 Task: Toggle the keybinding profiling option in the setting sync.
Action: Mouse moved to (19, 463)
Screenshot: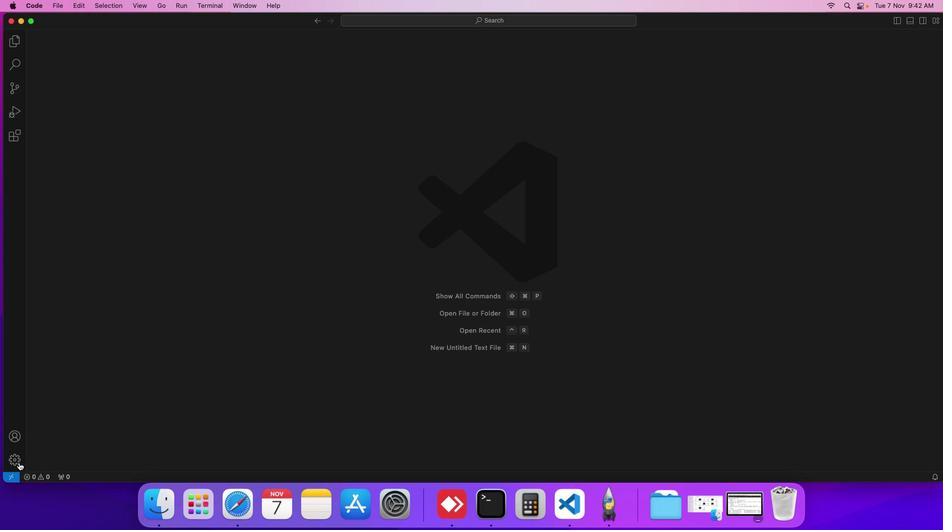 
Action: Mouse pressed left at (19, 463)
Screenshot: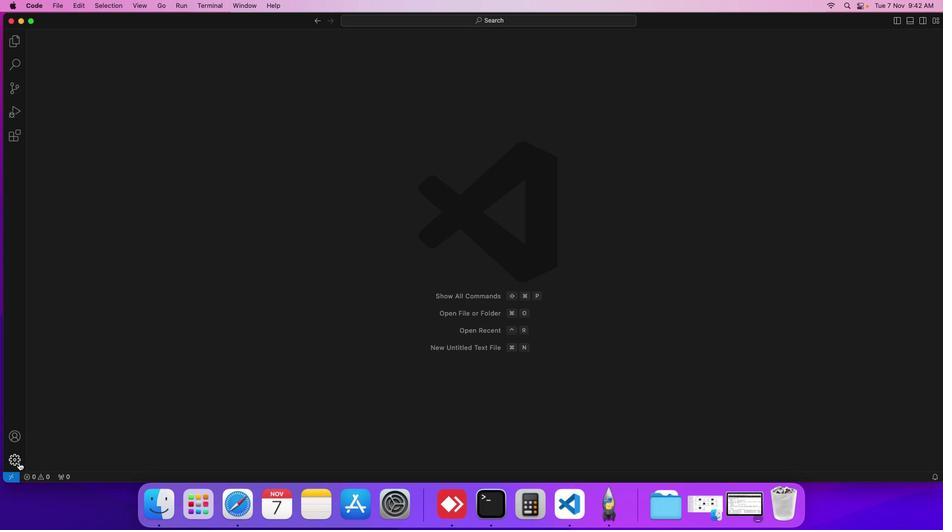 
Action: Mouse moved to (38, 385)
Screenshot: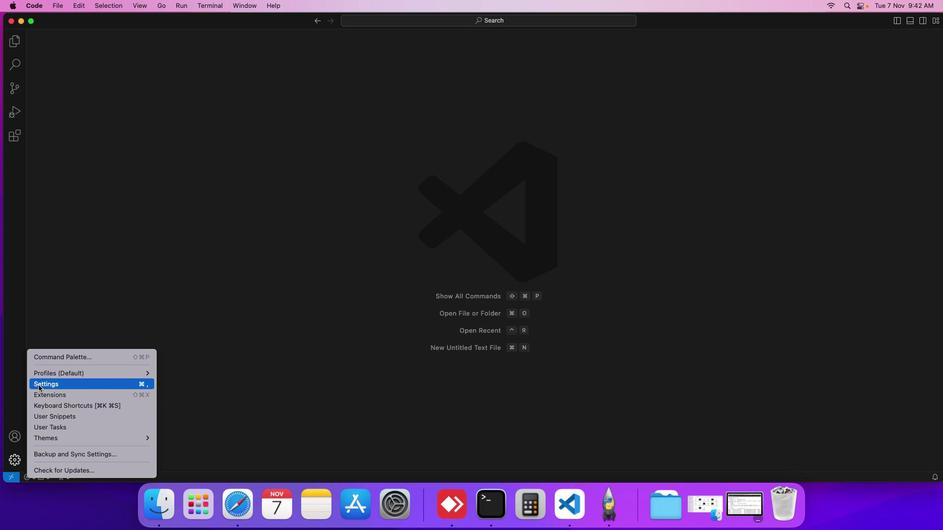 
Action: Mouse pressed left at (38, 385)
Screenshot: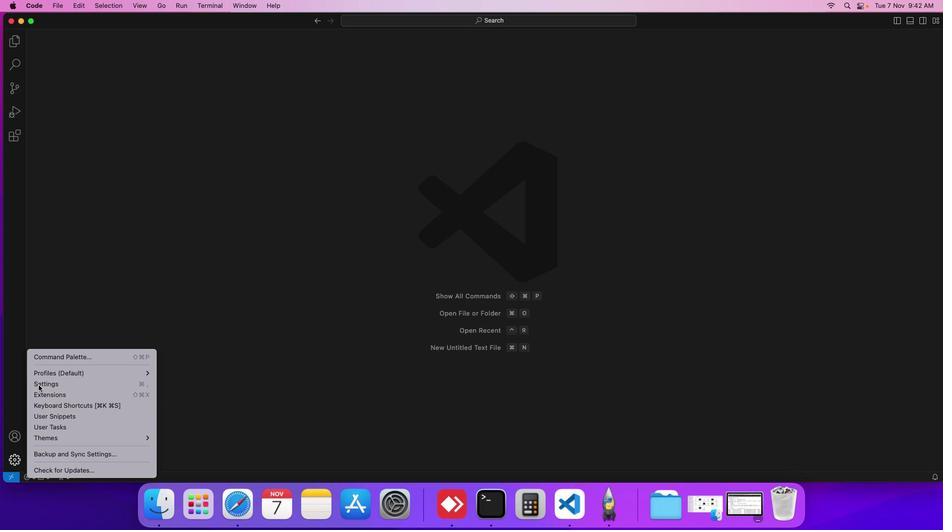 
Action: Mouse moved to (232, 156)
Screenshot: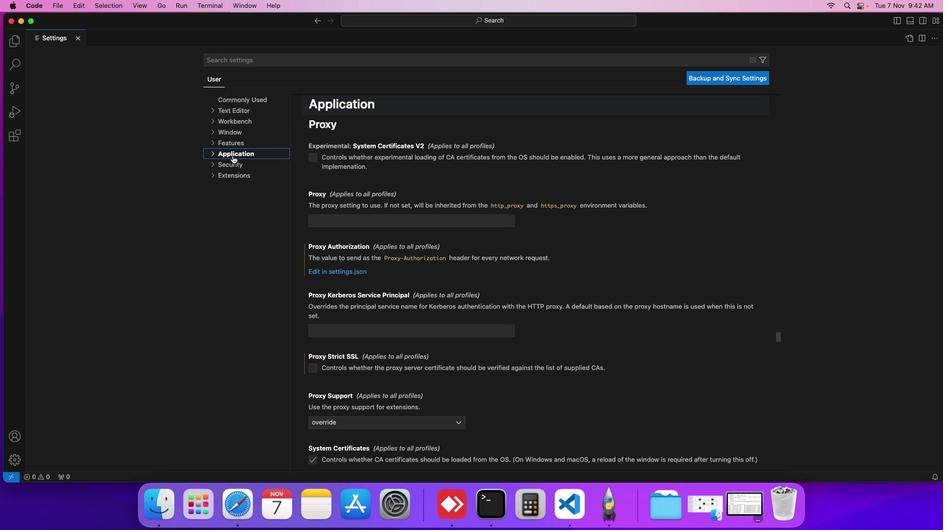 
Action: Mouse pressed left at (232, 156)
Screenshot: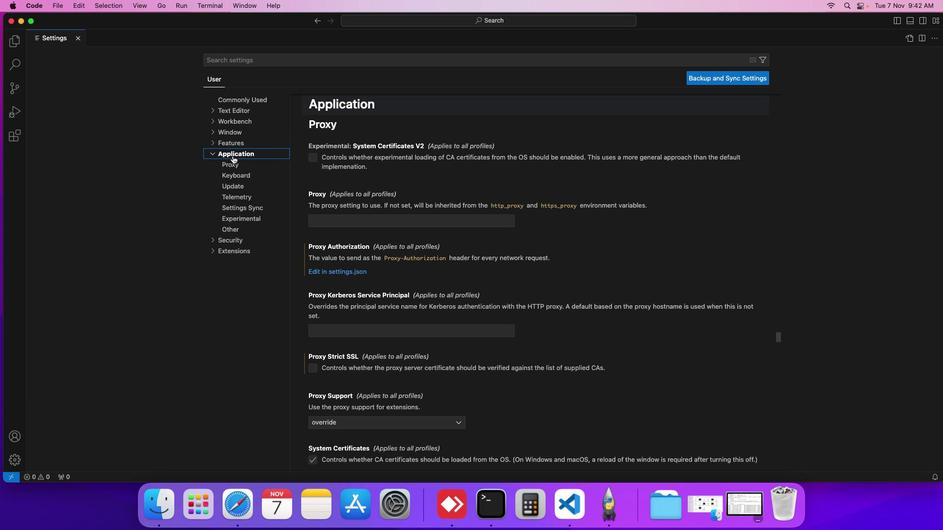 
Action: Mouse moved to (237, 203)
Screenshot: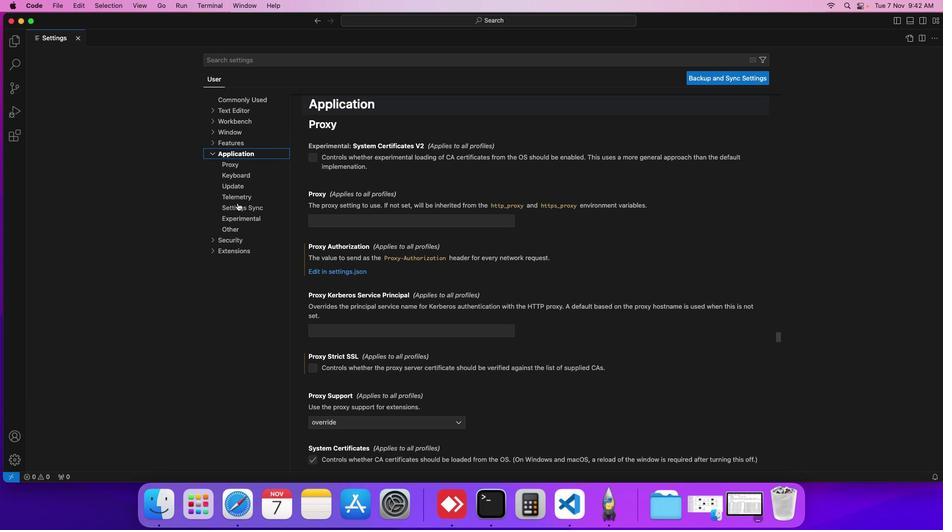 
Action: Mouse pressed left at (237, 203)
Screenshot: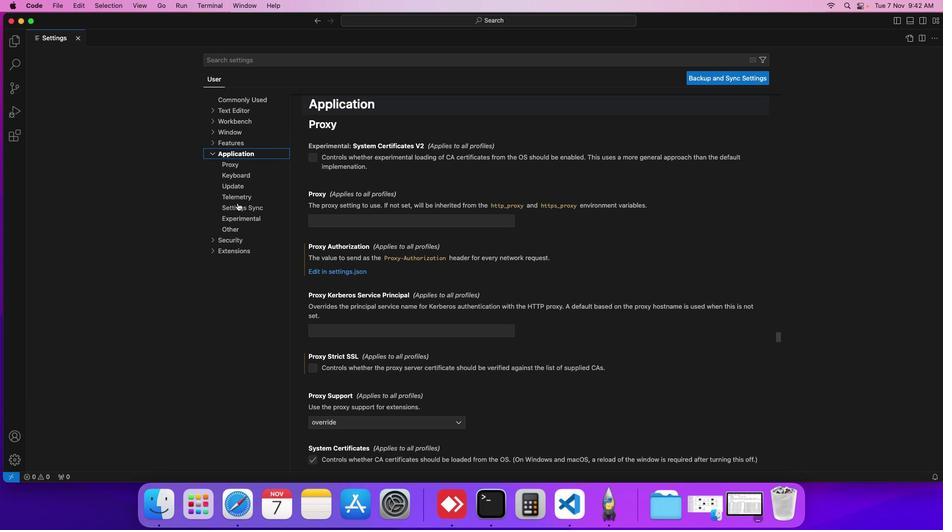 
Action: Mouse moved to (367, 247)
Screenshot: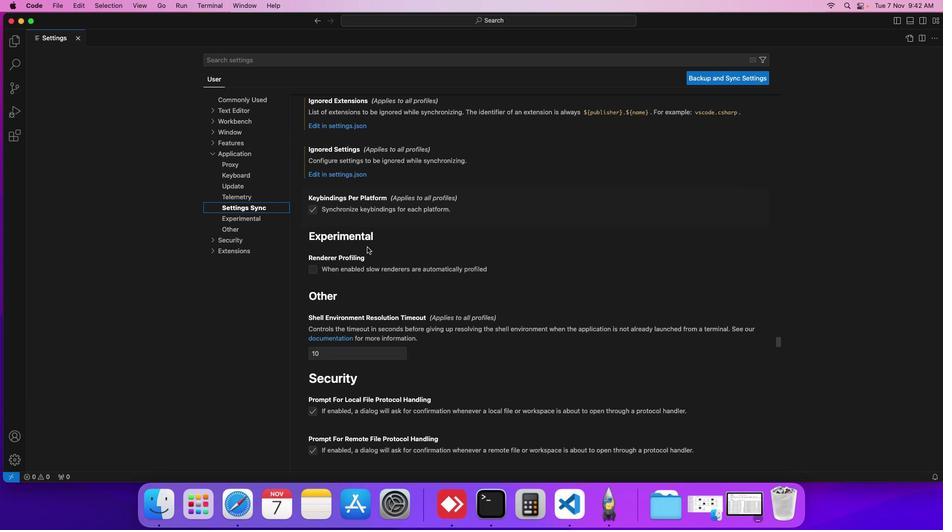 
Action: Mouse scrolled (367, 247) with delta (0, 0)
Screenshot: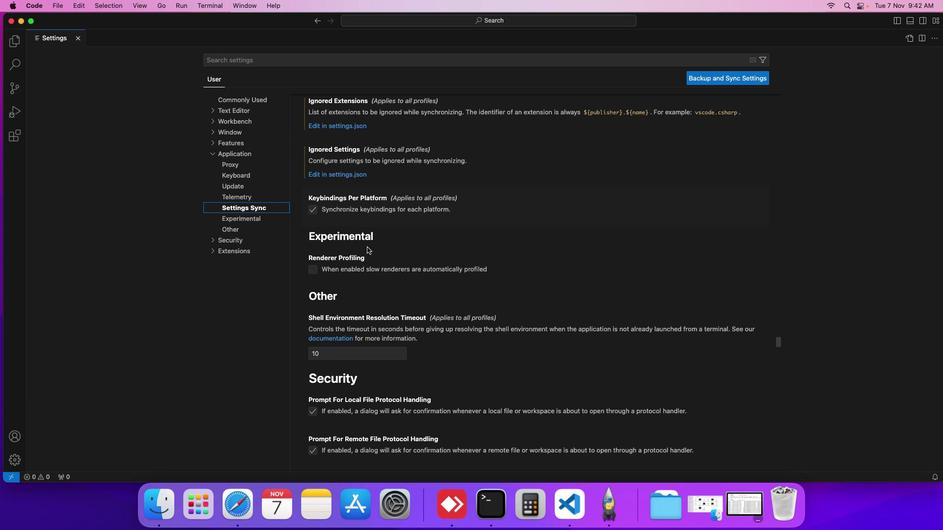 
Action: Mouse scrolled (367, 247) with delta (0, 0)
Screenshot: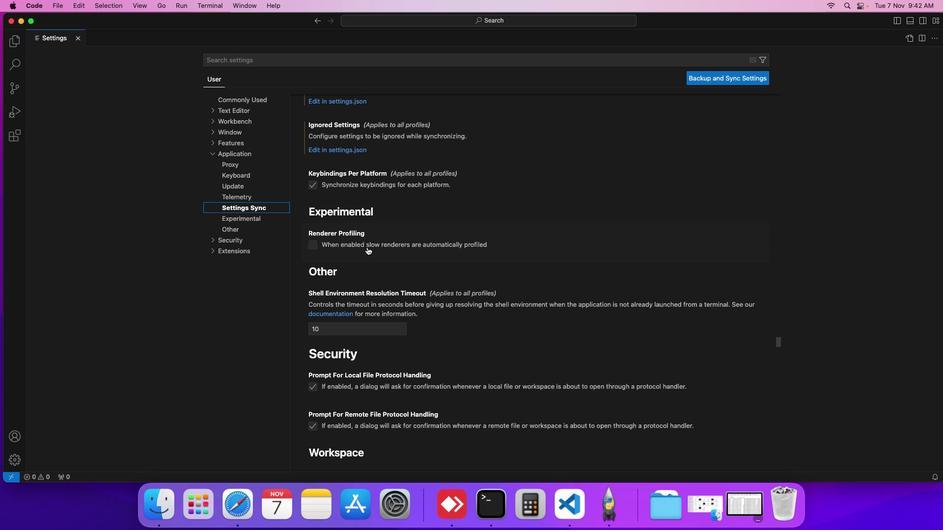 
Action: Mouse scrolled (367, 247) with delta (0, 0)
Screenshot: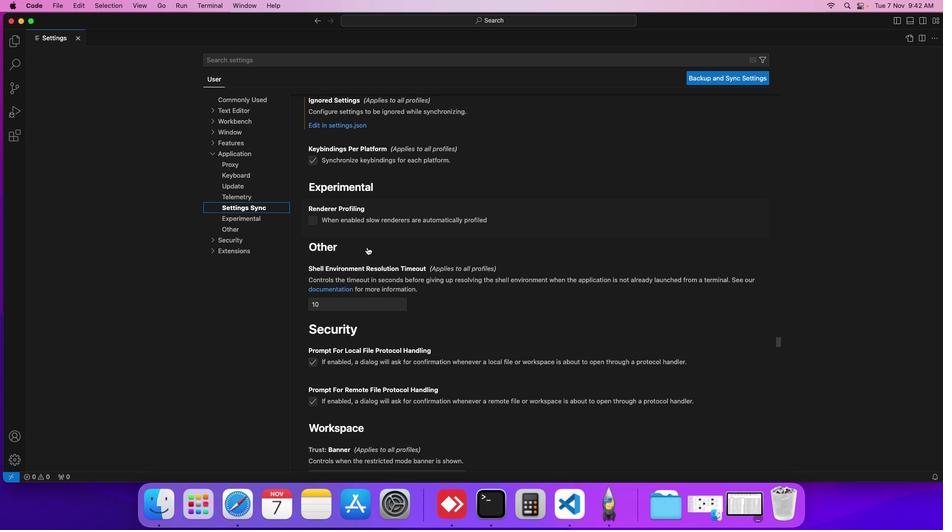 
Action: Mouse scrolled (367, 247) with delta (0, 0)
Screenshot: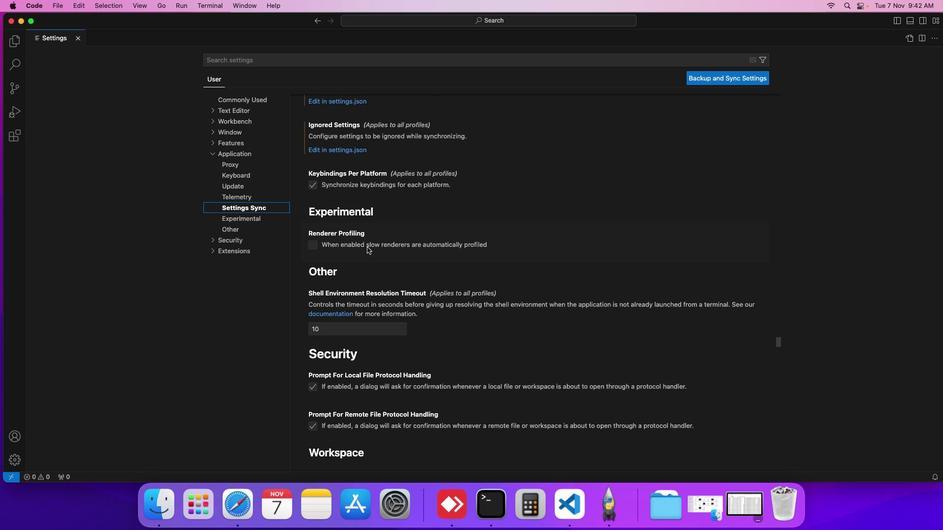 
Action: Mouse scrolled (367, 247) with delta (0, 0)
Screenshot: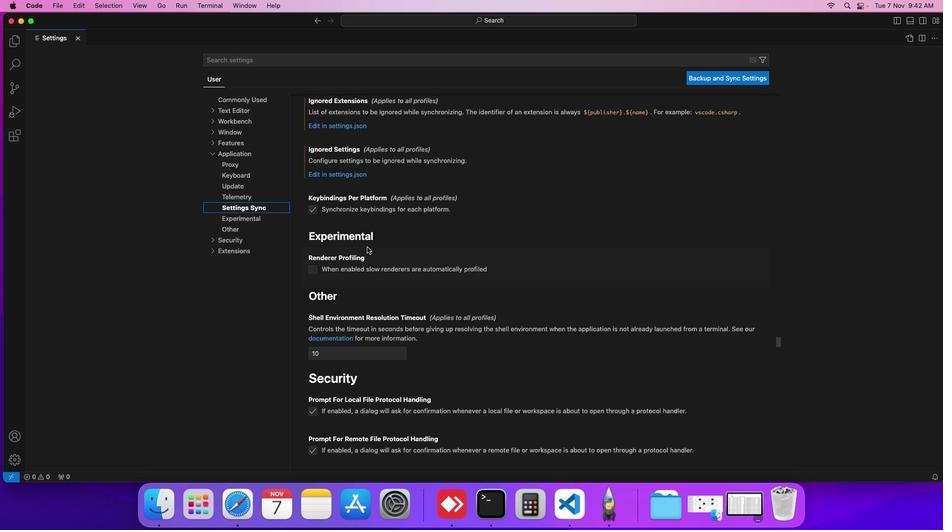 
Action: Mouse moved to (313, 210)
Screenshot: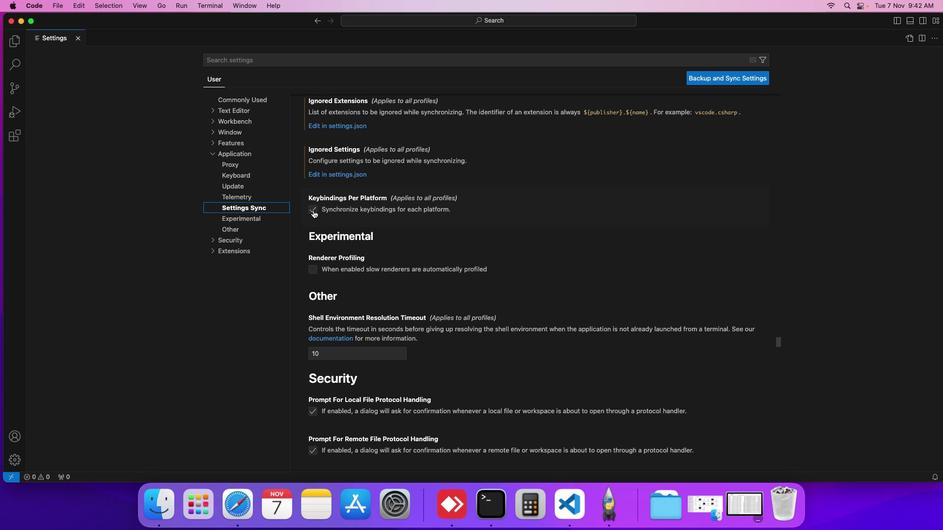 
Action: Mouse pressed left at (313, 210)
Screenshot: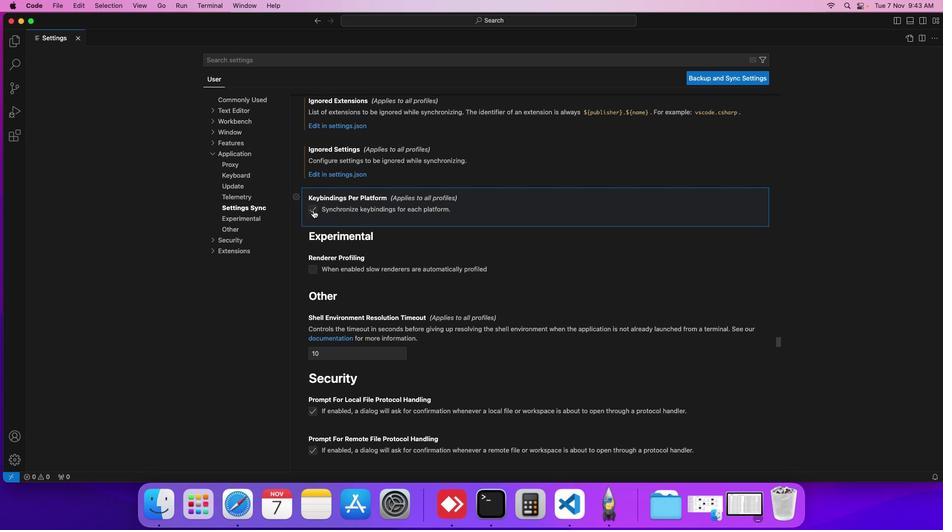
Action: Mouse moved to (340, 212)
Screenshot: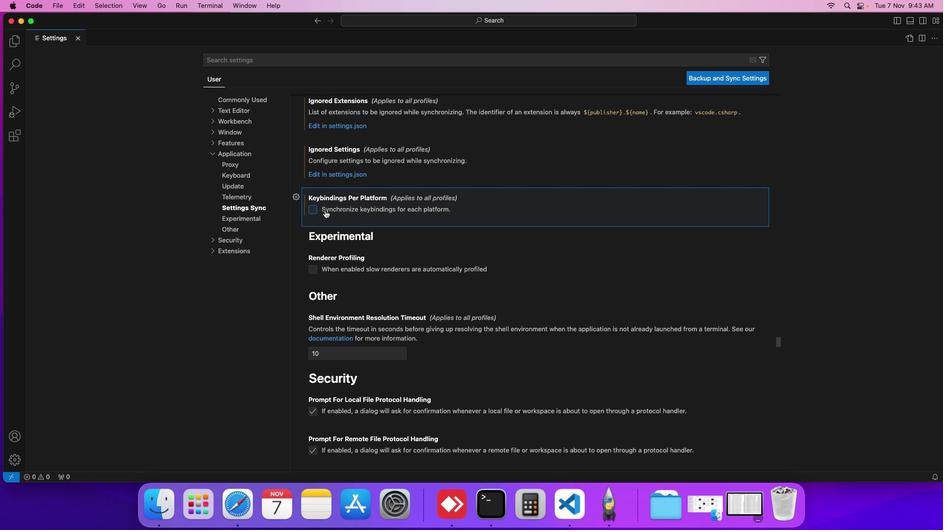 
